 Task: Put "Image A" in Action of HighDef Film Trailer Action
Action: Mouse moved to (123, 63)
Screenshot: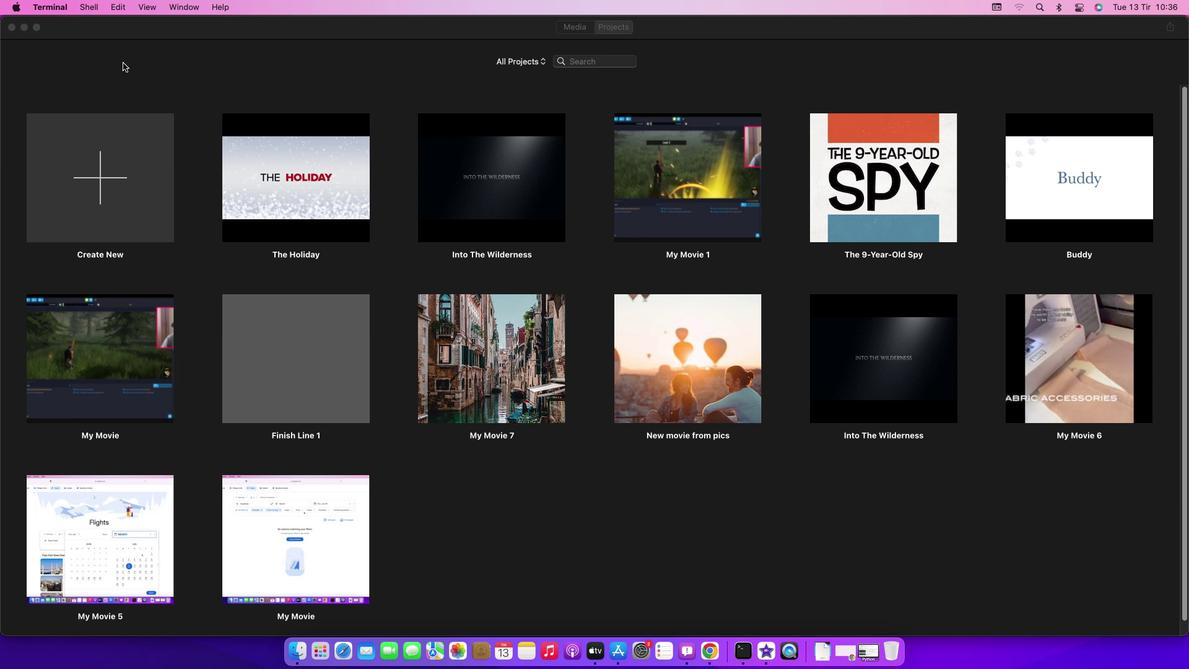 
Action: Mouse pressed left at (123, 63)
Screenshot: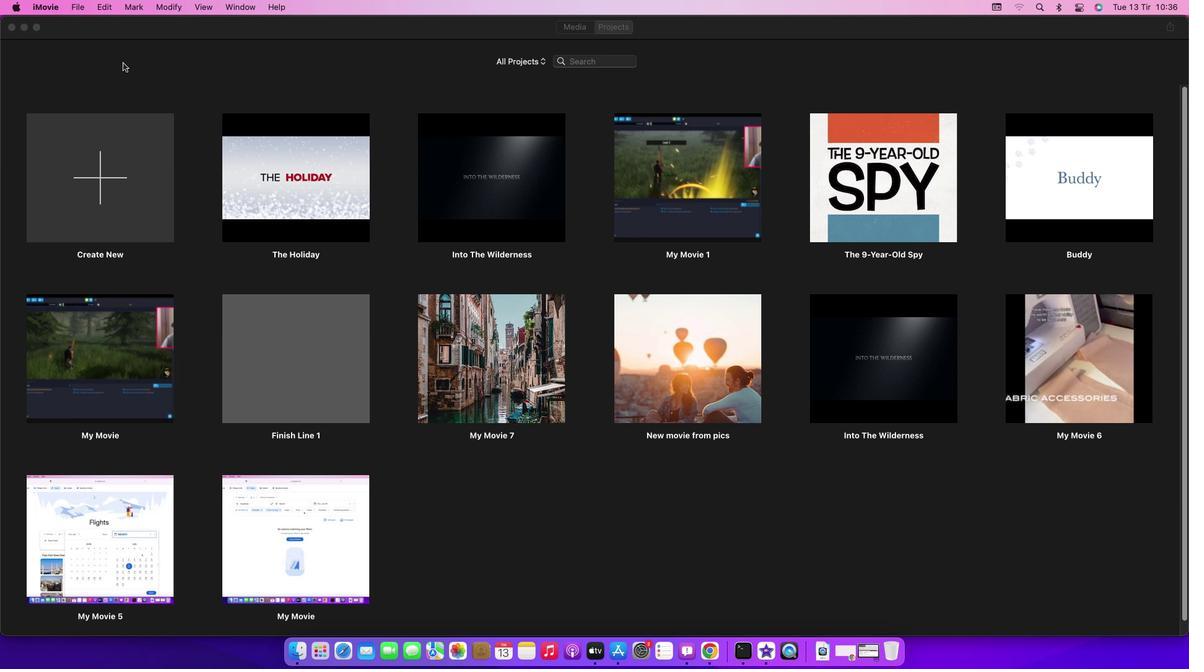 
Action: Mouse moved to (80, 6)
Screenshot: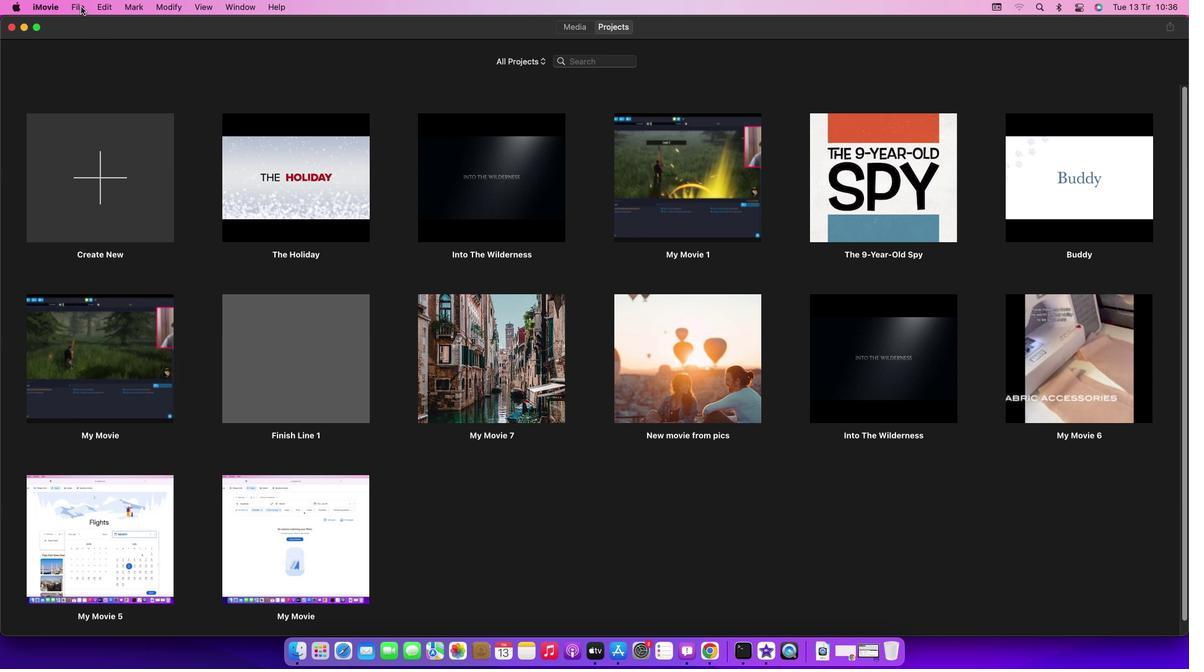 
Action: Mouse pressed left at (80, 6)
Screenshot: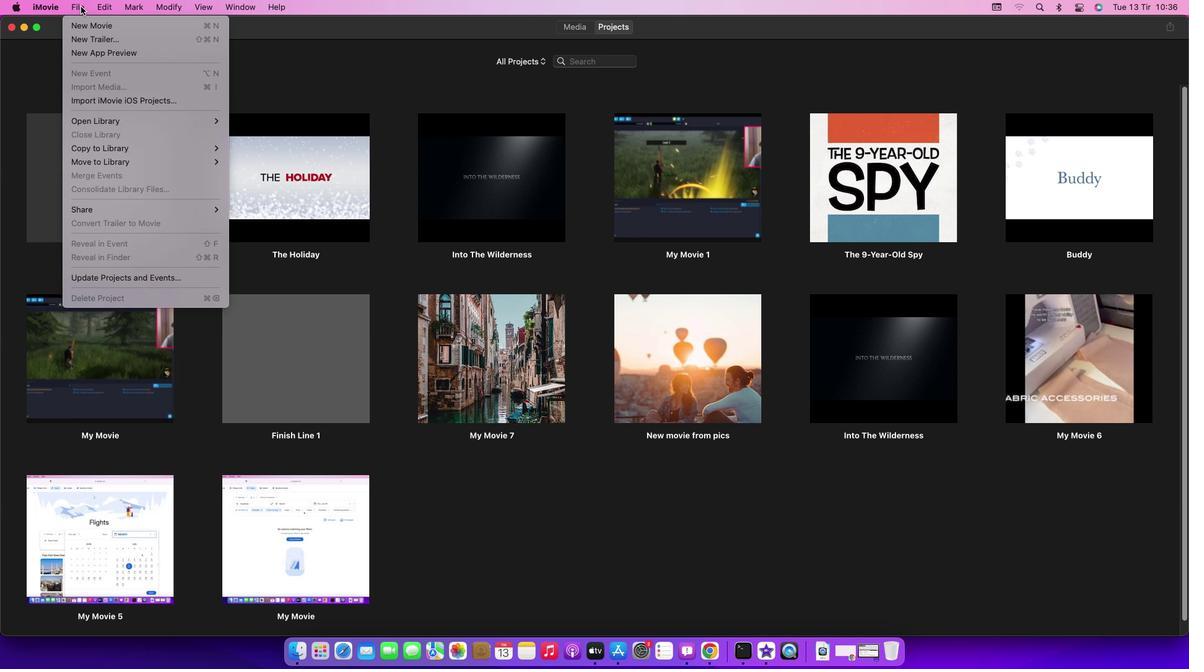 
Action: Mouse moved to (101, 42)
Screenshot: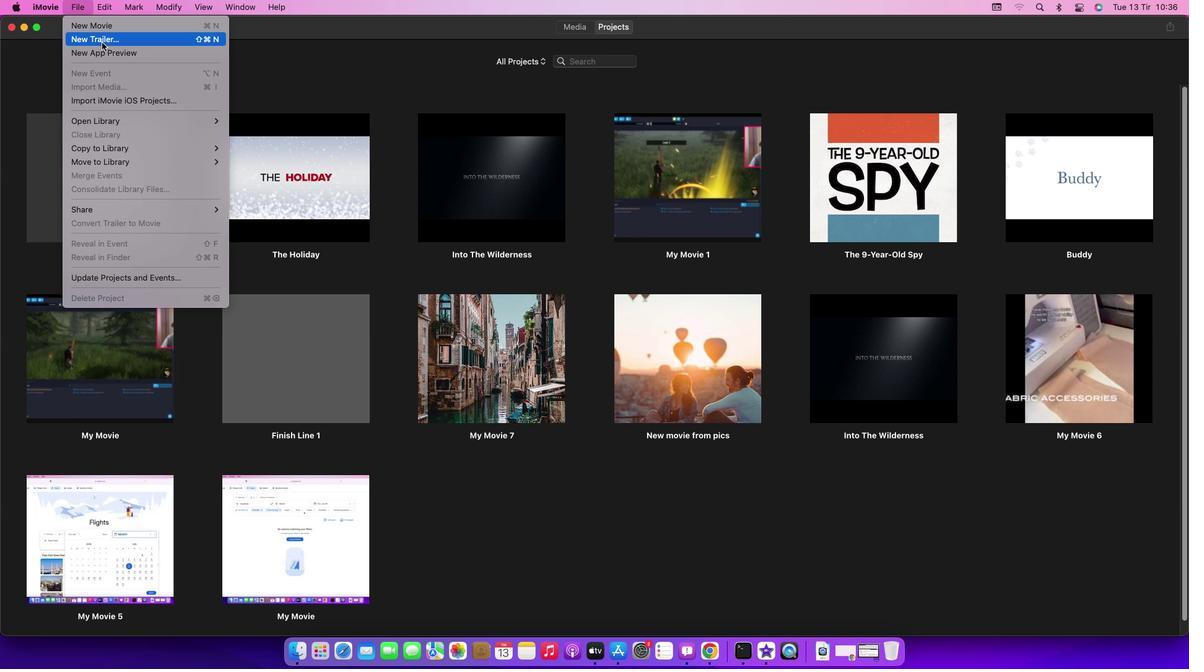 
Action: Mouse pressed left at (101, 42)
Screenshot: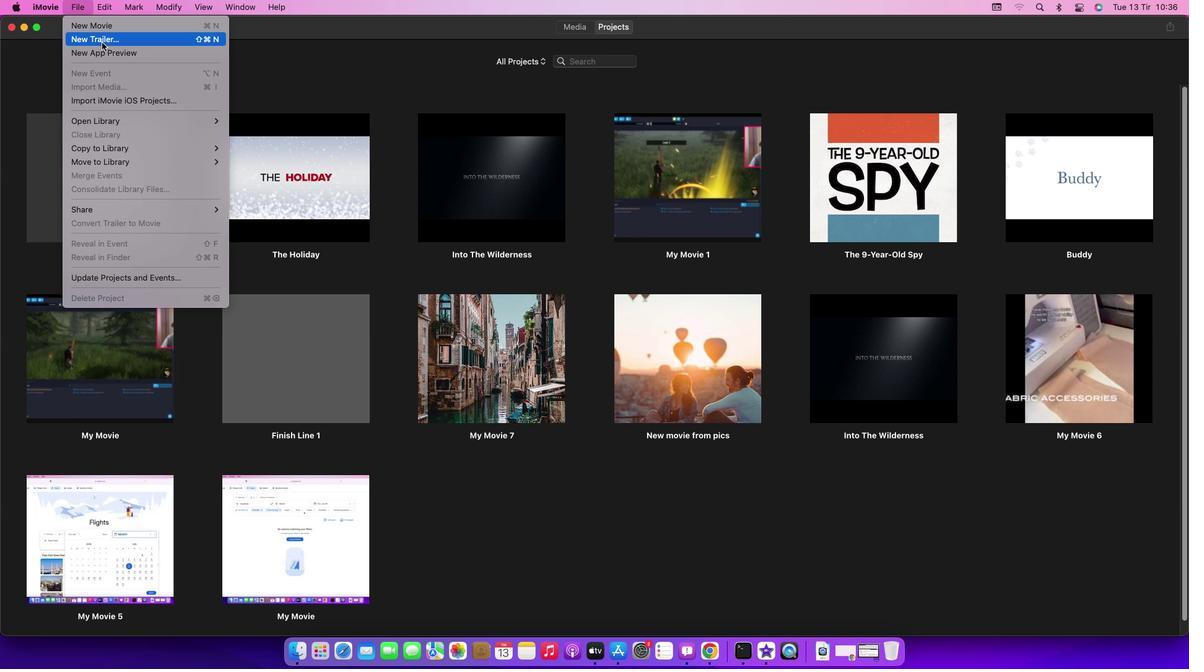 
Action: Mouse moved to (694, 351)
Screenshot: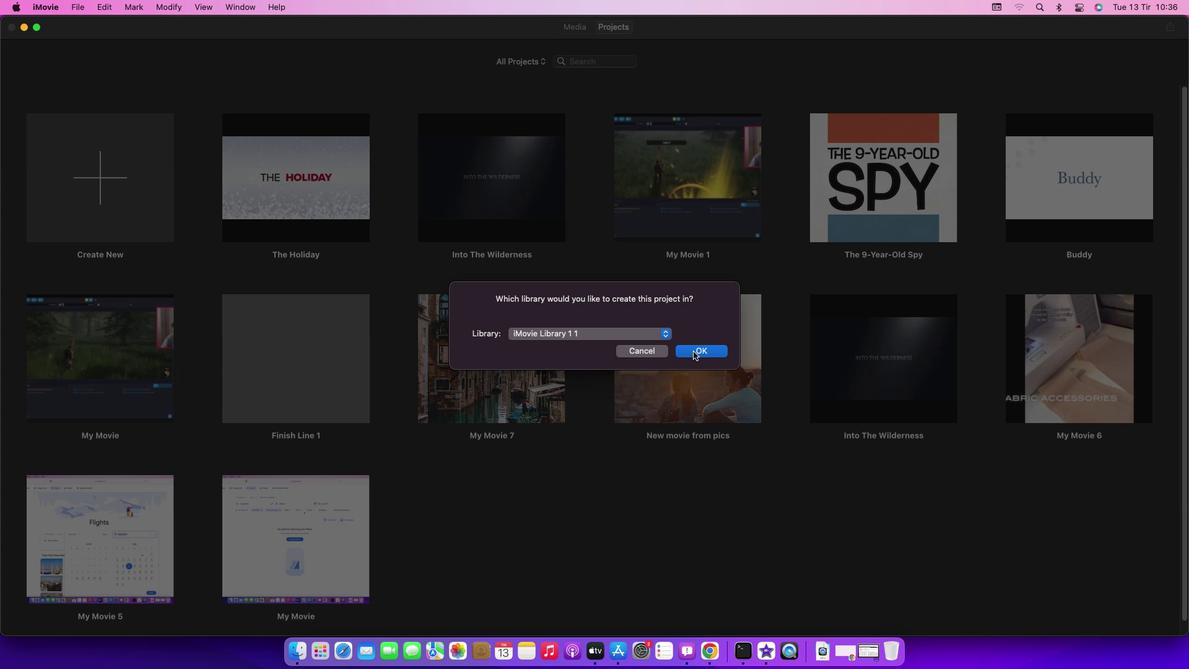 
Action: Mouse pressed left at (694, 351)
Screenshot: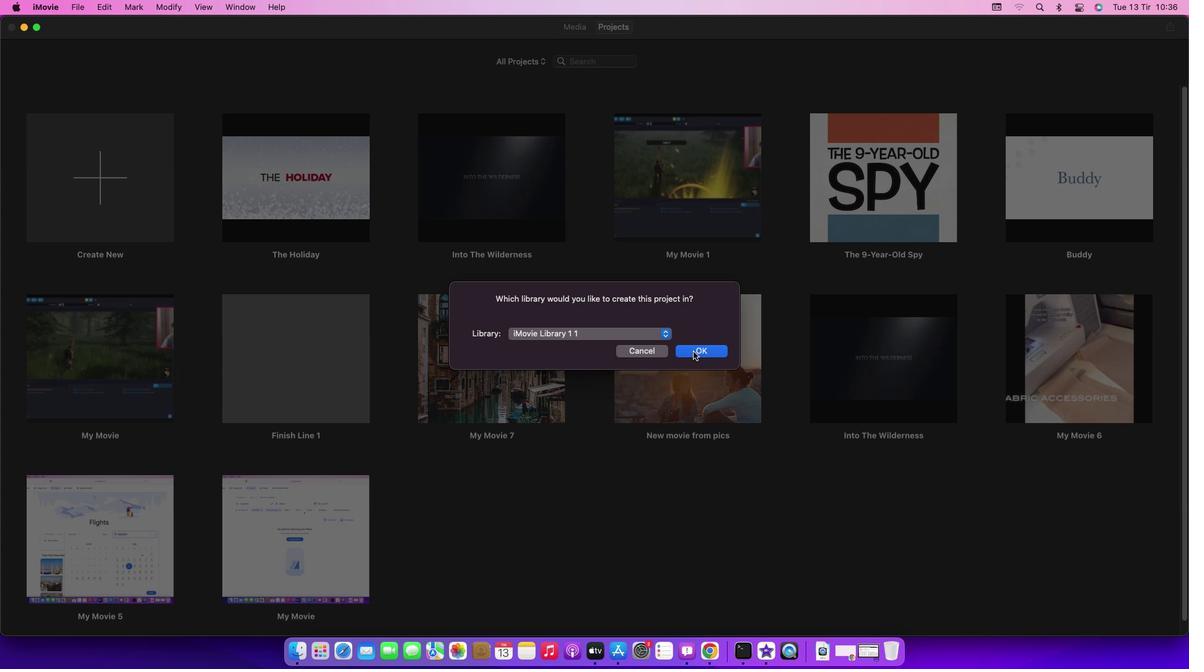 
Action: Mouse moved to (389, 254)
Screenshot: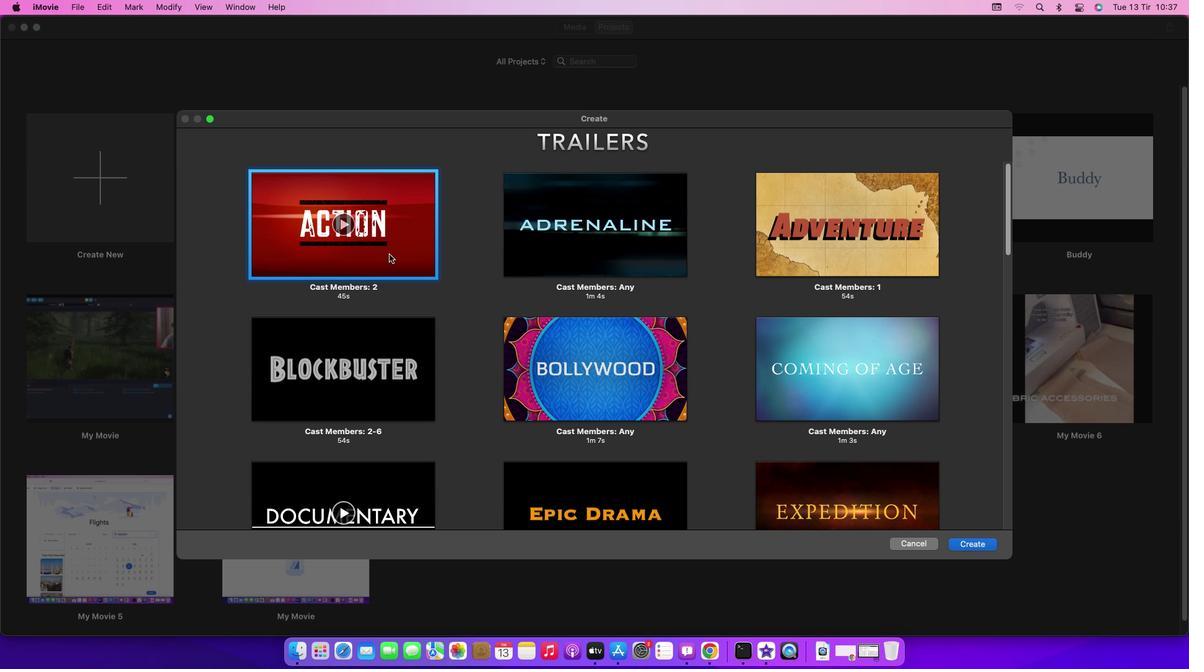 
Action: Mouse pressed left at (389, 254)
Screenshot: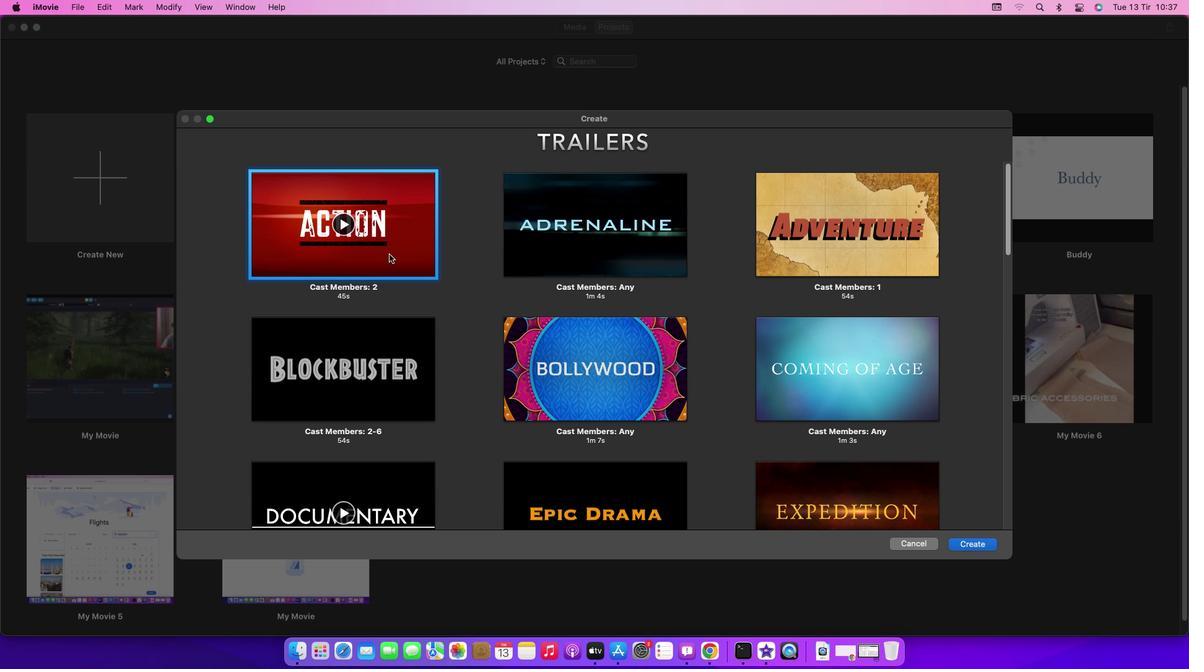 
Action: Mouse moved to (968, 548)
Screenshot: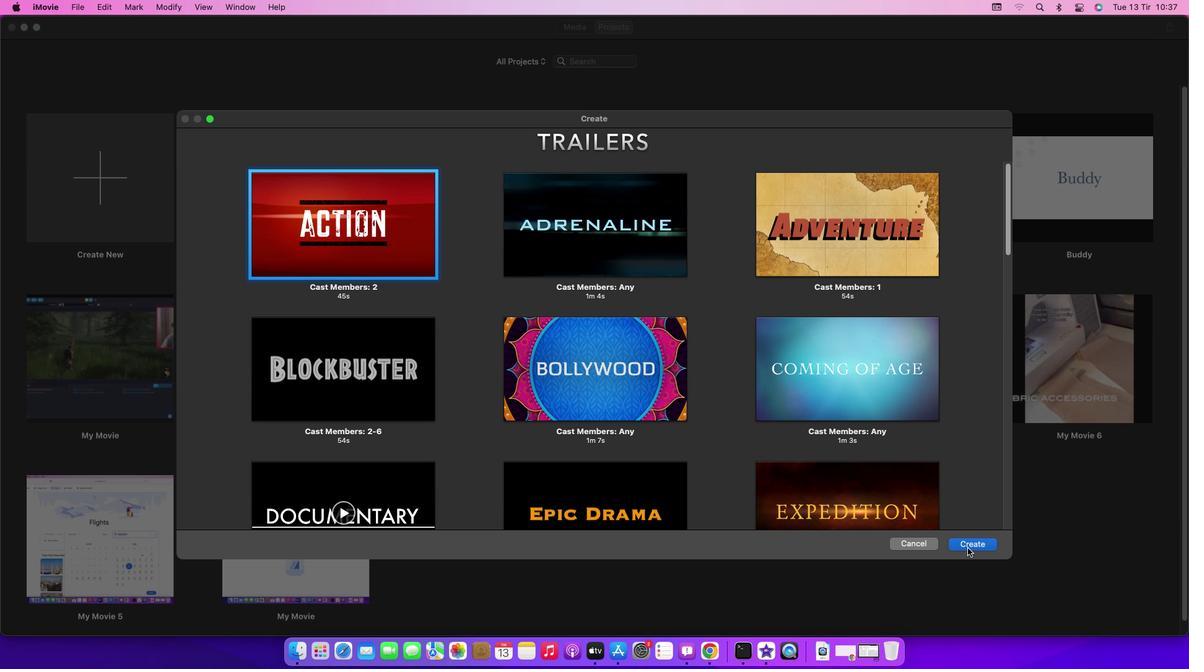 
Action: Mouse pressed left at (968, 548)
Screenshot: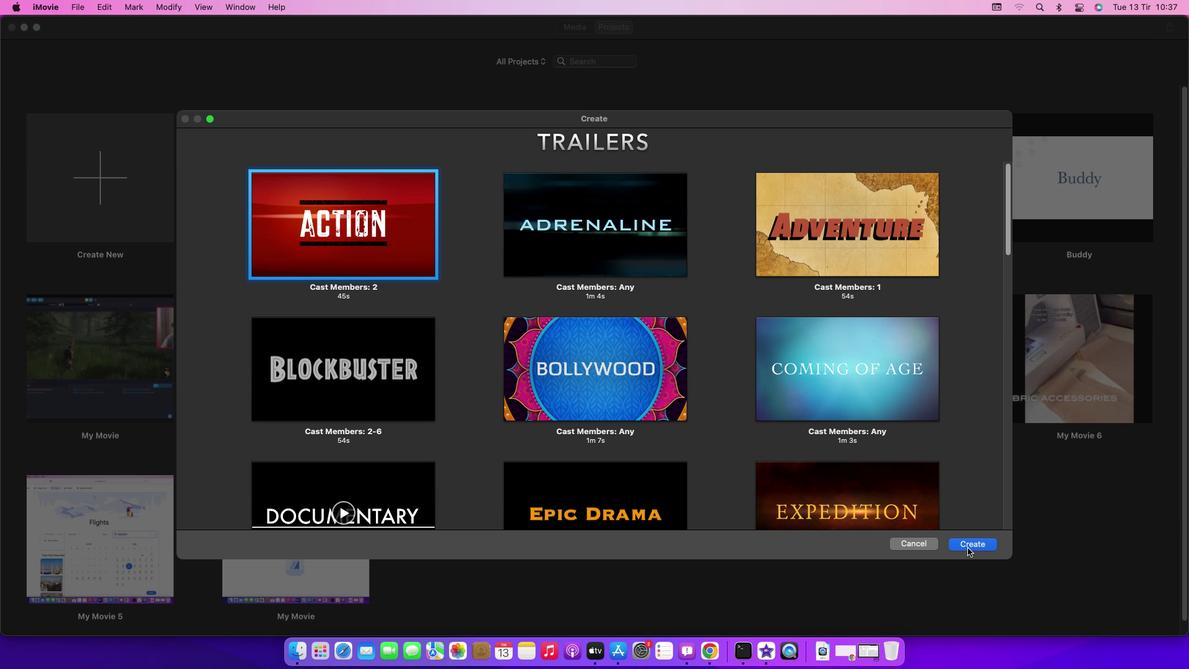 
Action: Mouse moved to (597, 364)
Screenshot: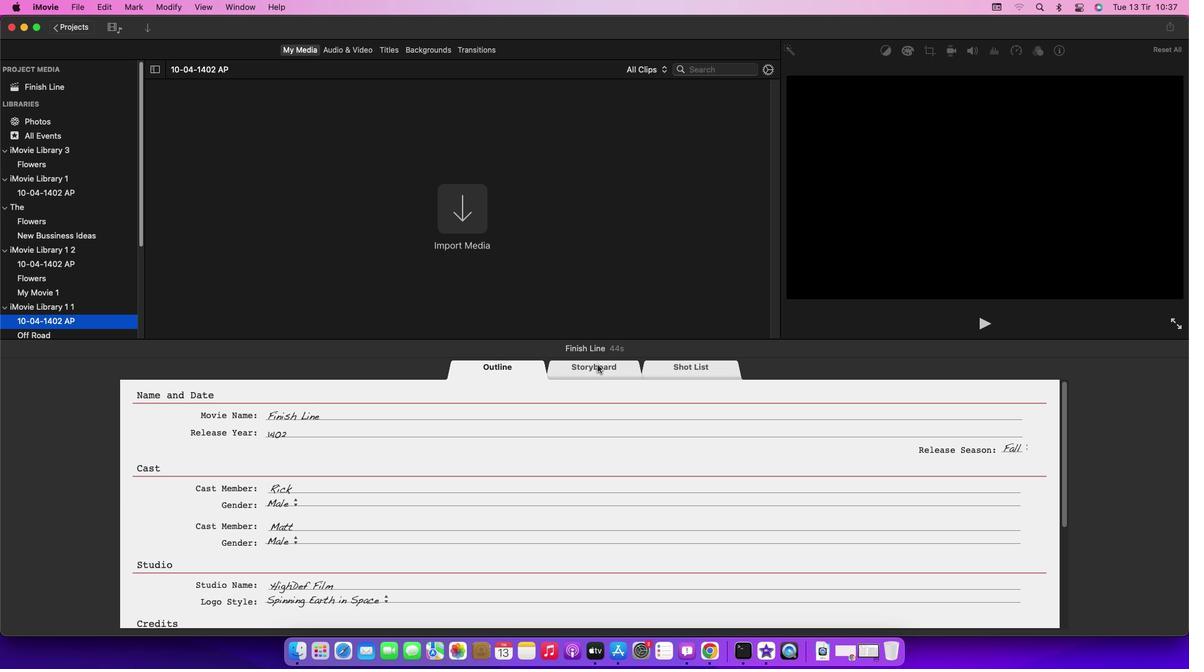 
Action: Mouse pressed left at (597, 364)
Screenshot: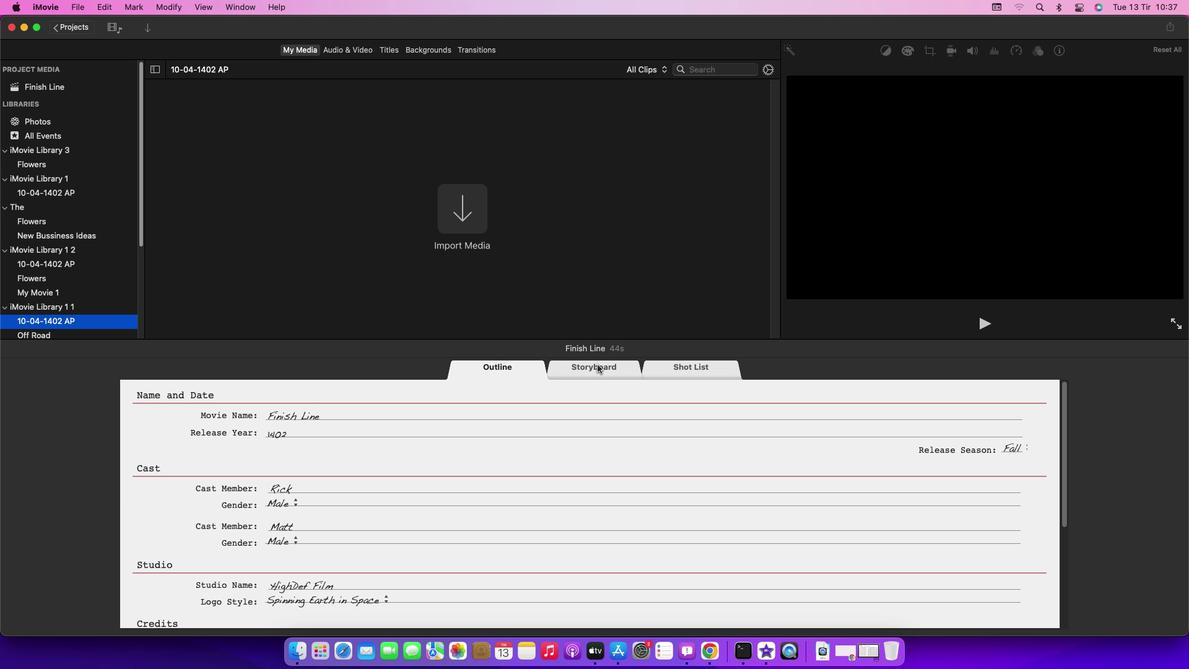 
Action: Mouse moved to (478, 216)
Screenshot: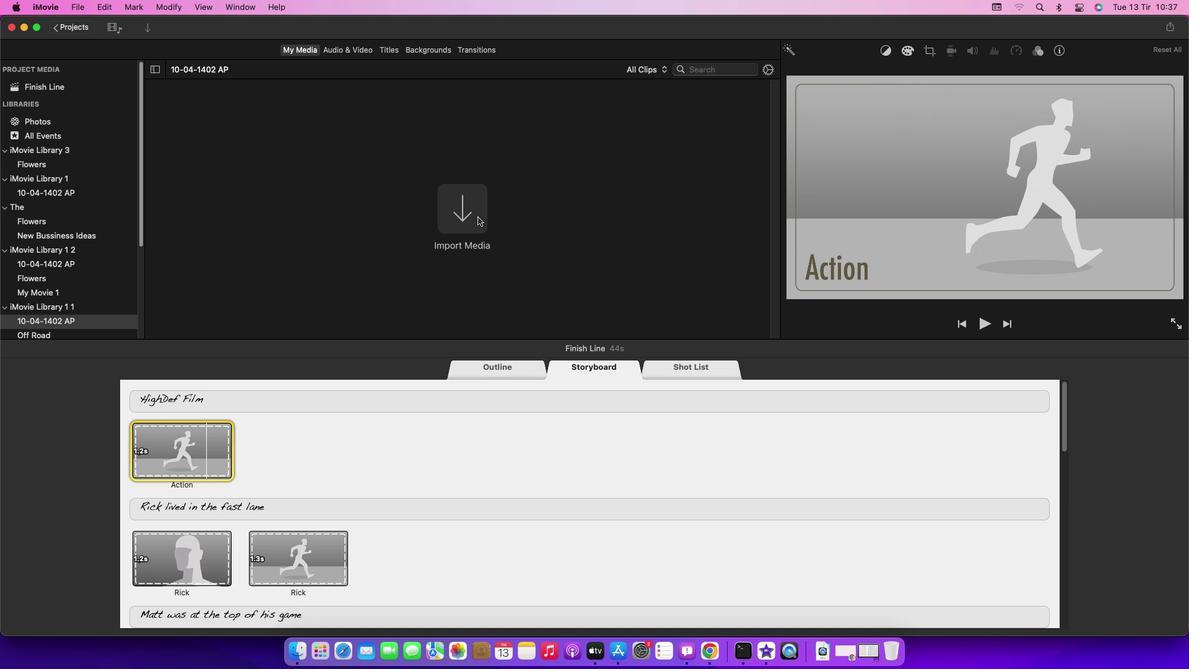 
Action: Mouse pressed left at (478, 216)
Screenshot: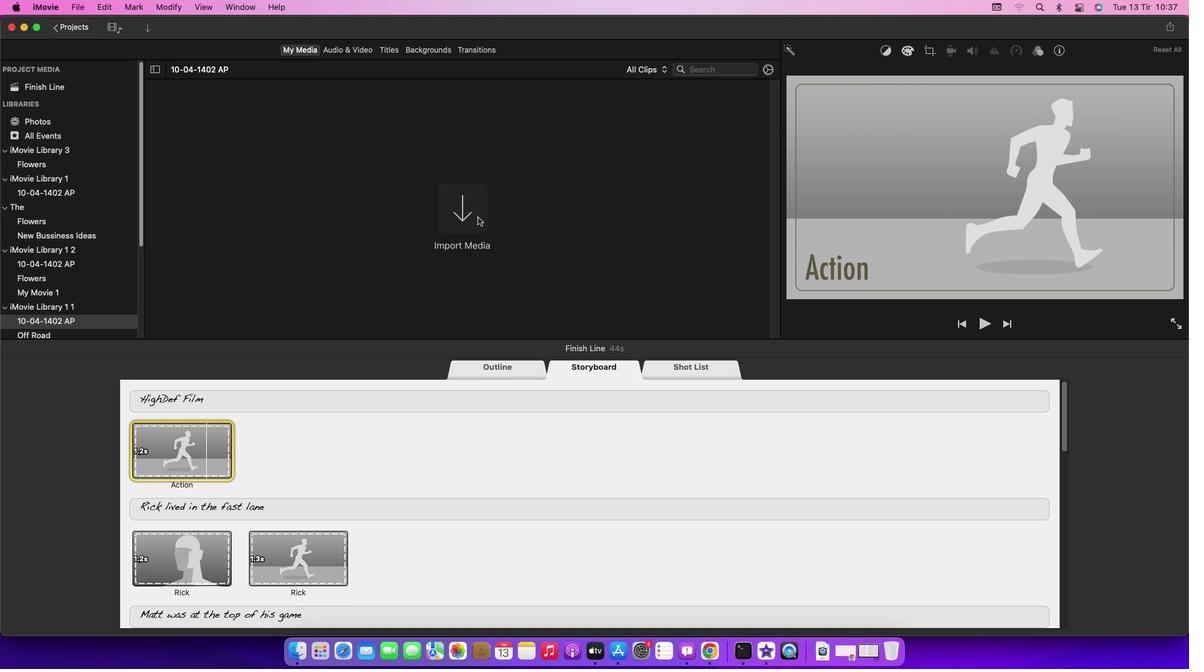
Action: Mouse moved to (381, 405)
Screenshot: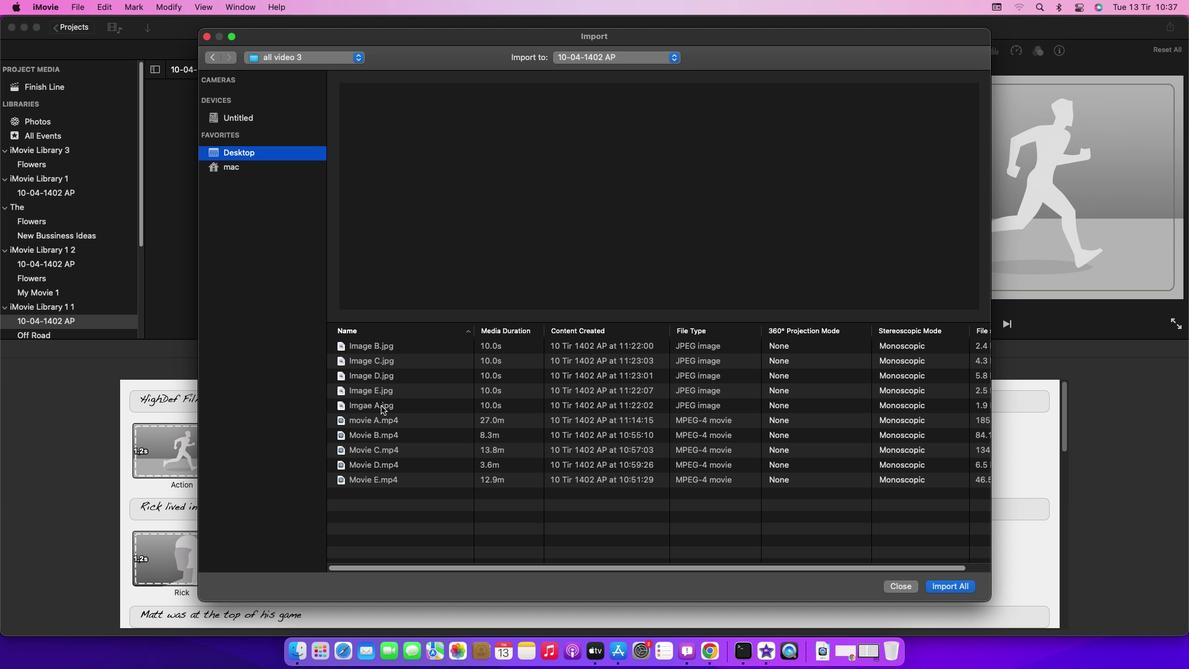 
Action: Mouse pressed left at (381, 405)
Screenshot: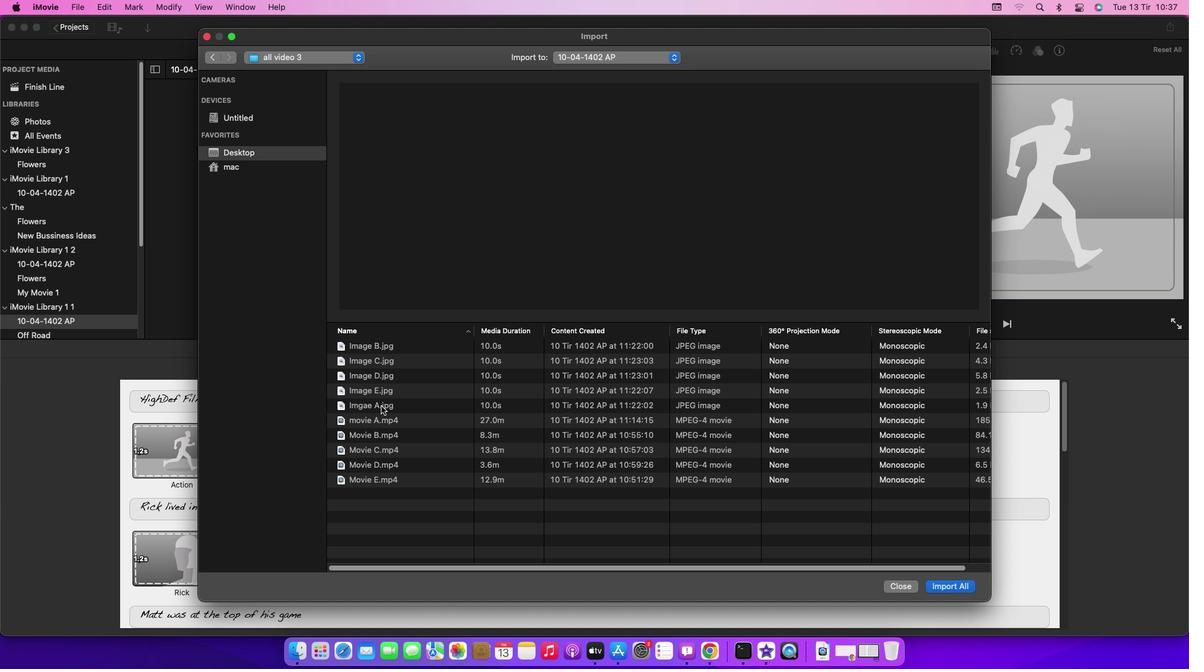 
Action: Mouse moved to (962, 590)
Screenshot: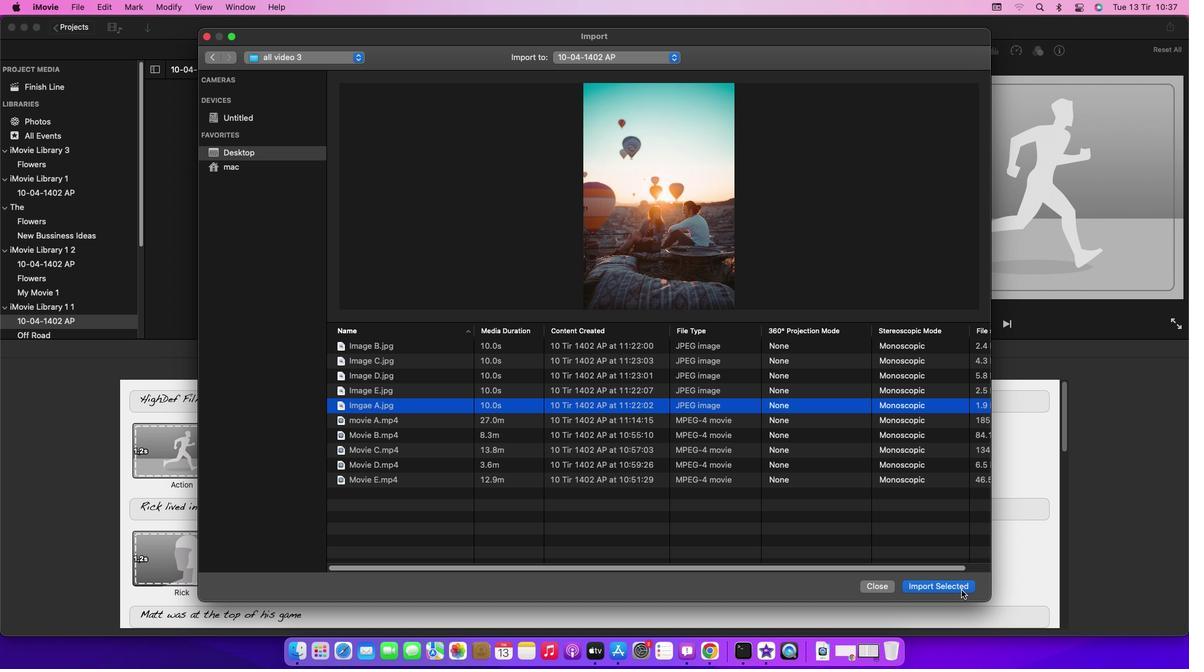 
Action: Mouse pressed left at (962, 590)
Screenshot: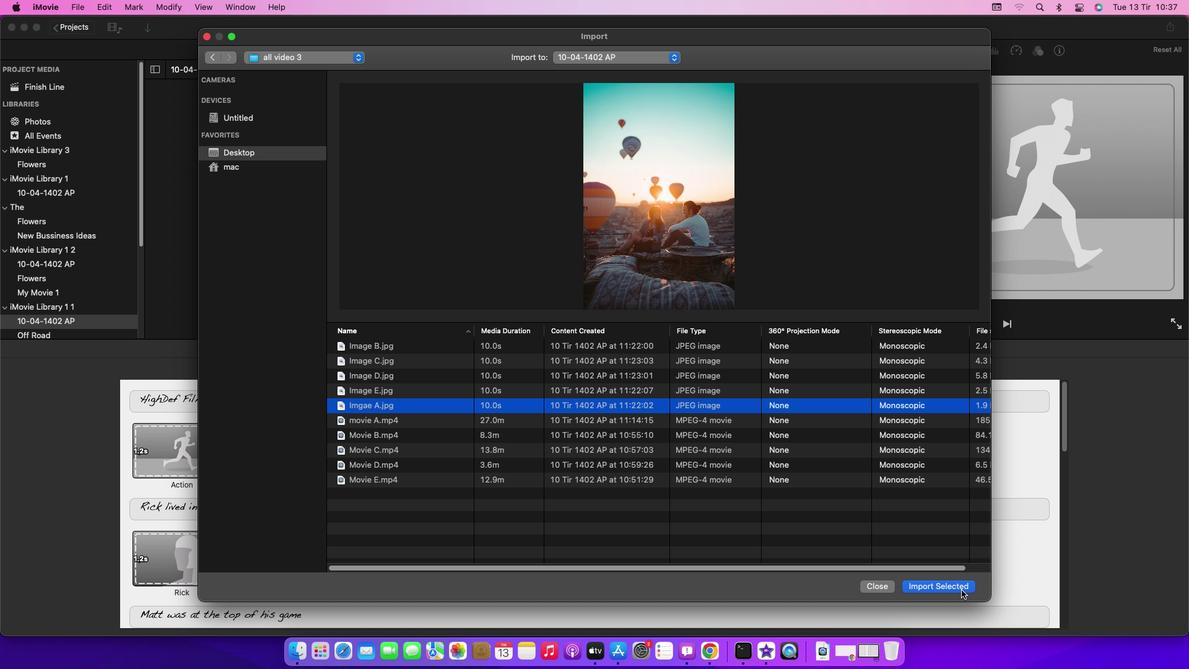 
Action: Mouse moved to (167, 114)
Screenshot: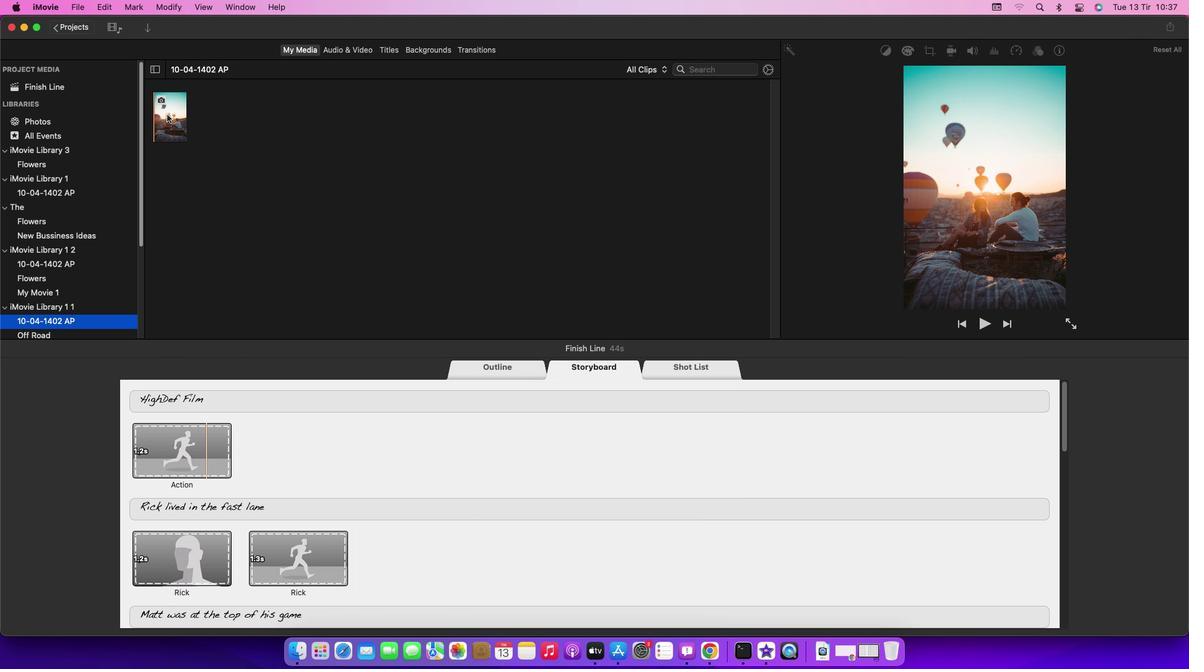 
Action: Mouse pressed left at (167, 114)
Screenshot: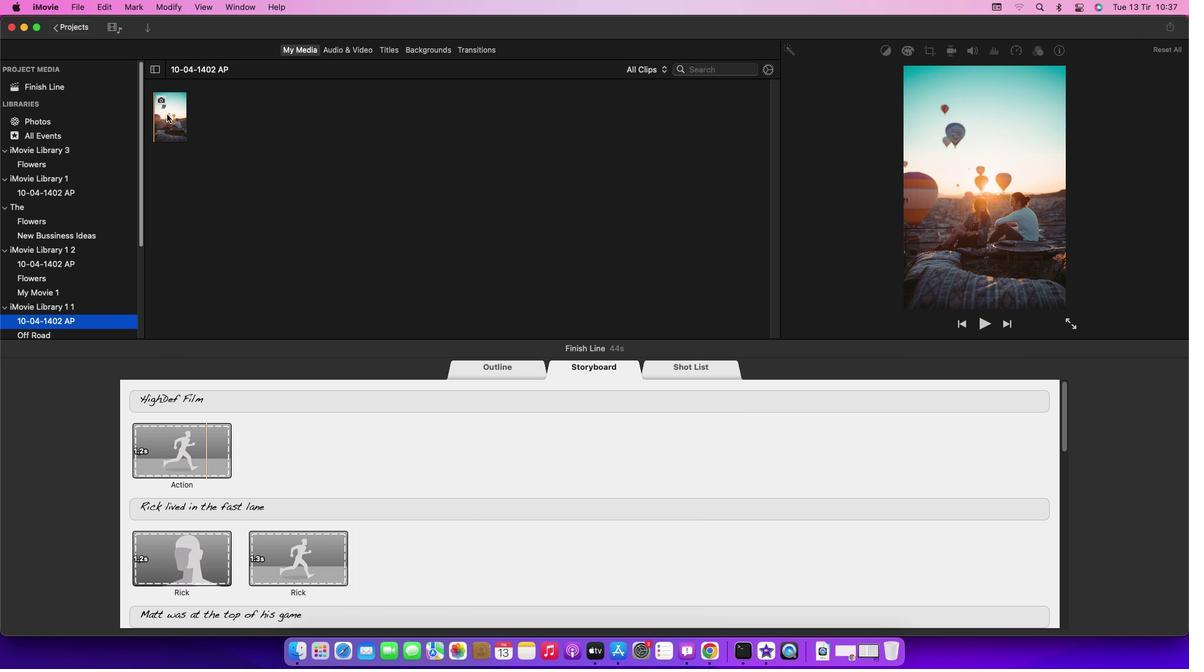 
Action: Mouse moved to (500, 449)
Screenshot: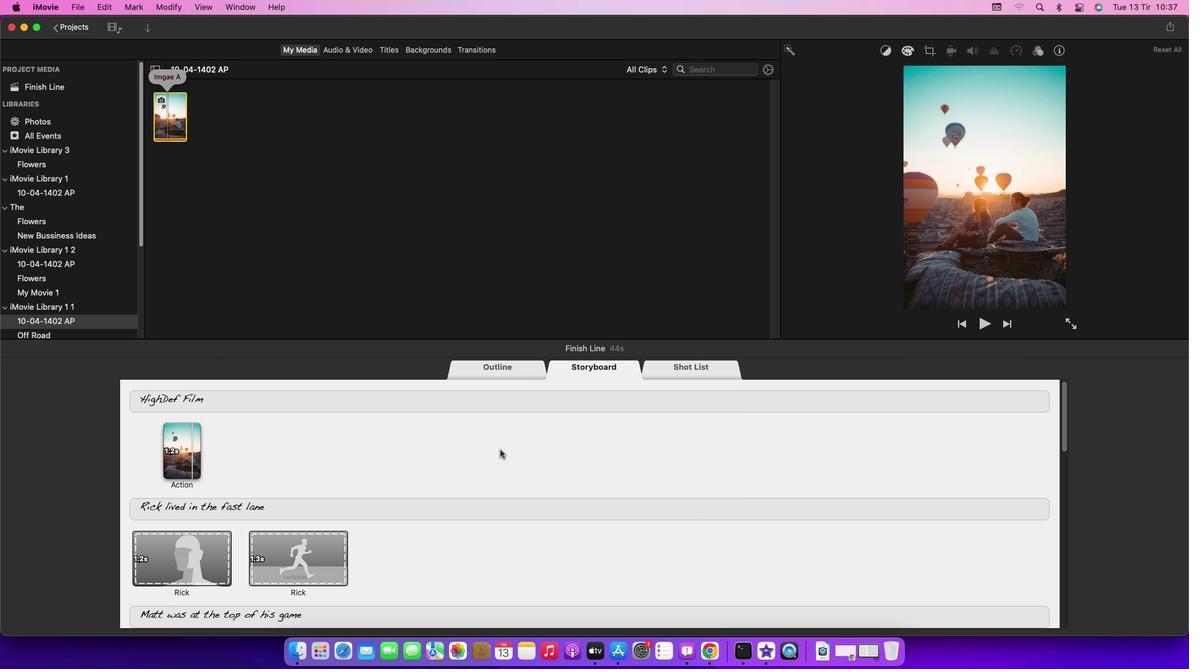
